 Task: Add Kuumba Made Wind Dancer Fragrance Oil to the cart.
Action: Mouse moved to (241, 125)
Screenshot: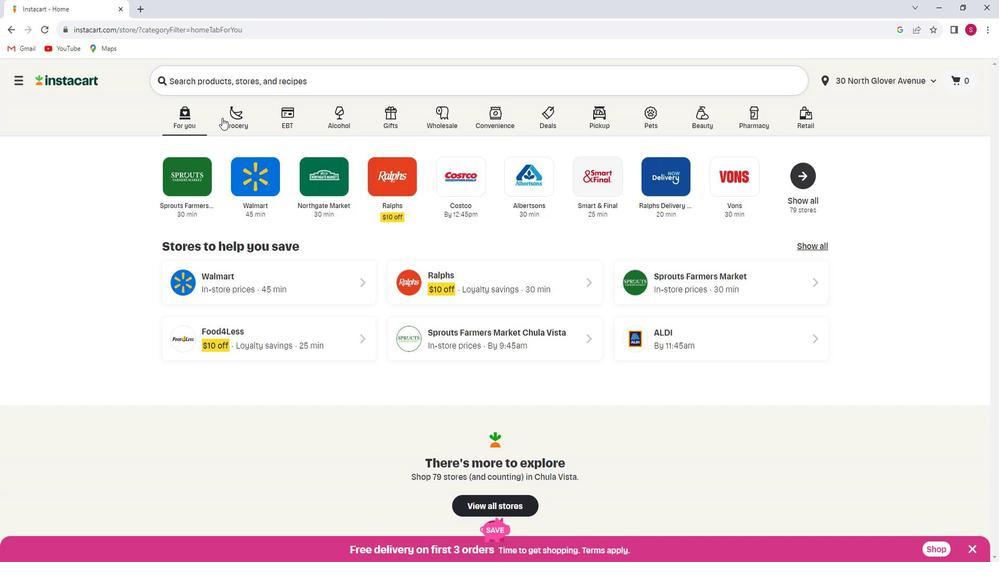 
Action: Mouse pressed left at (241, 125)
Screenshot: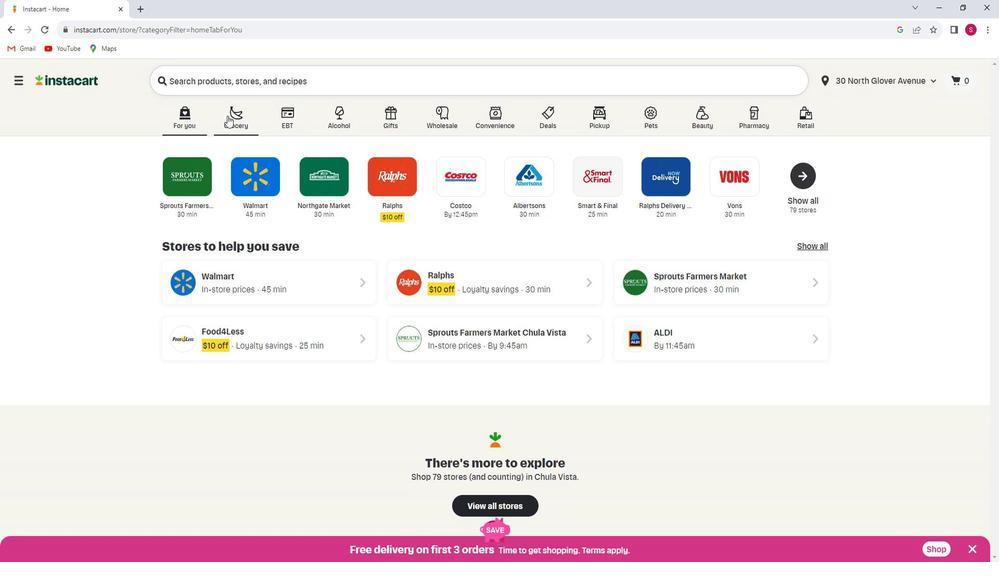 
Action: Mouse moved to (255, 330)
Screenshot: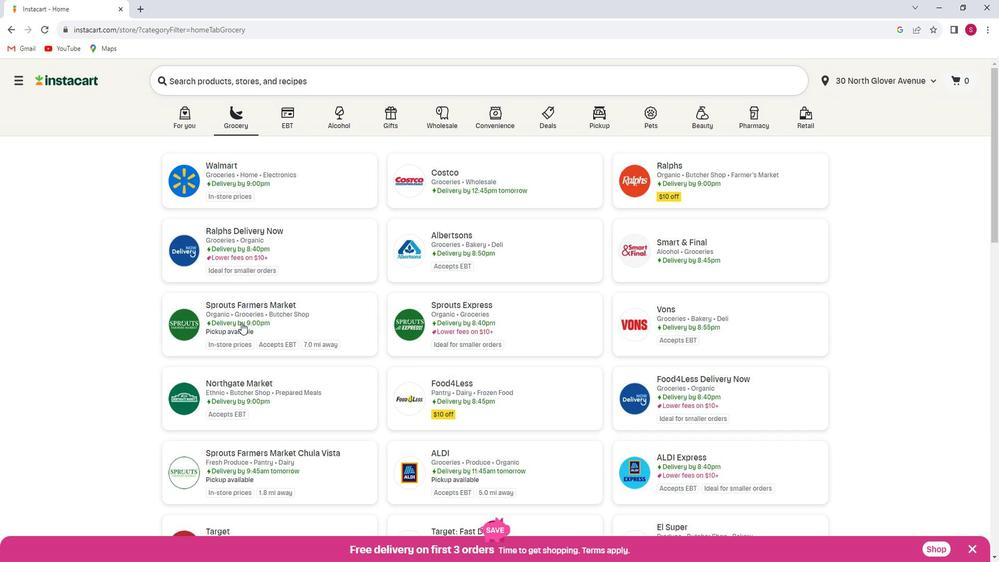 
Action: Mouse pressed left at (255, 330)
Screenshot: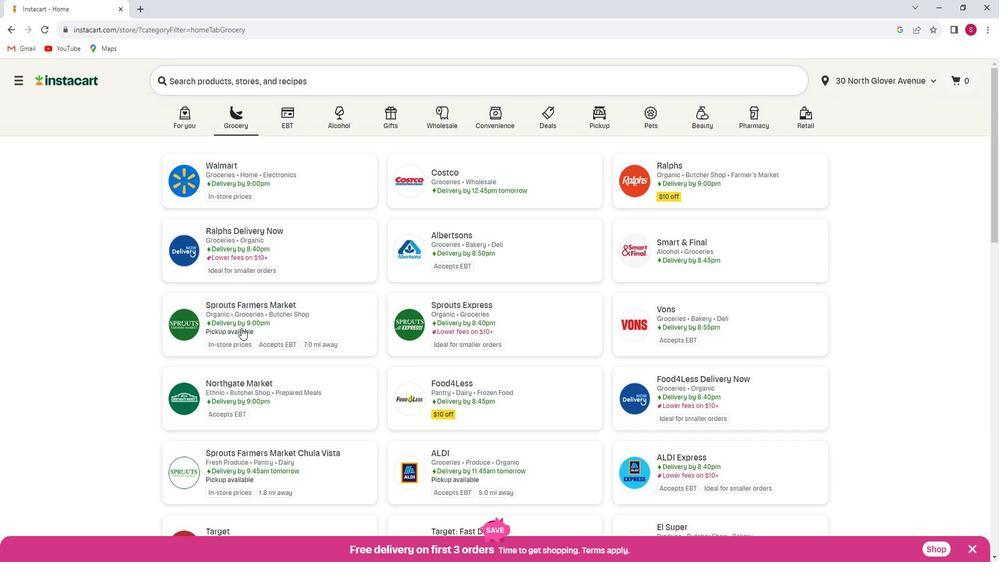 
Action: Mouse moved to (85, 389)
Screenshot: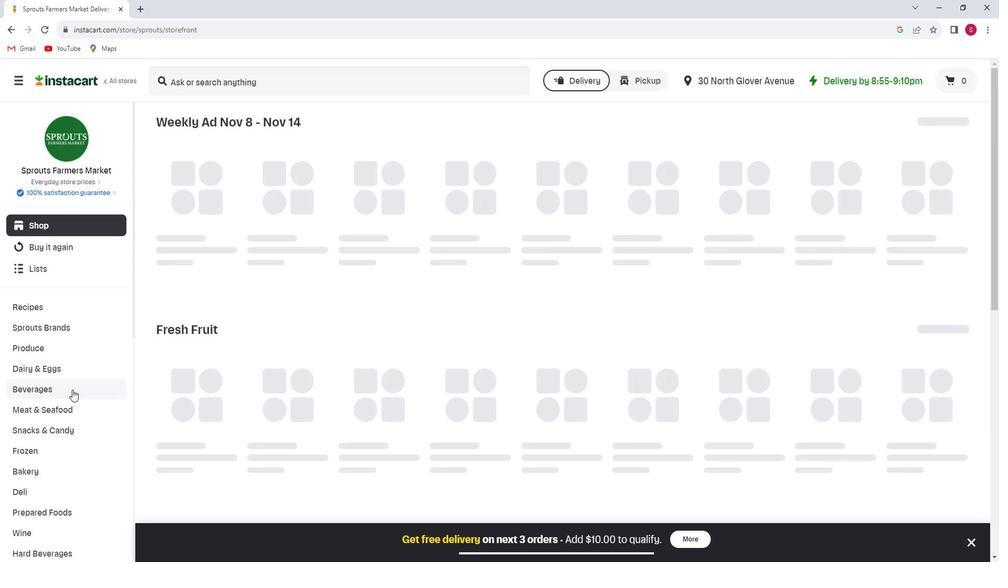 
Action: Mouse scrolled (85, 389) with delta (0, 0)
Screenshot: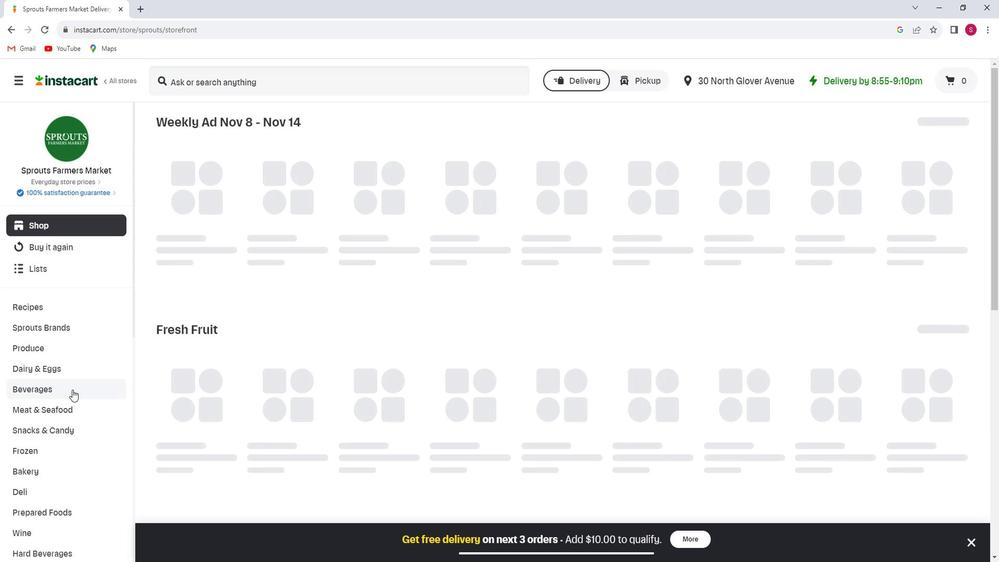 
Action: Mouse scrolled (85, 389) with delta (0, 0)
Screenshot: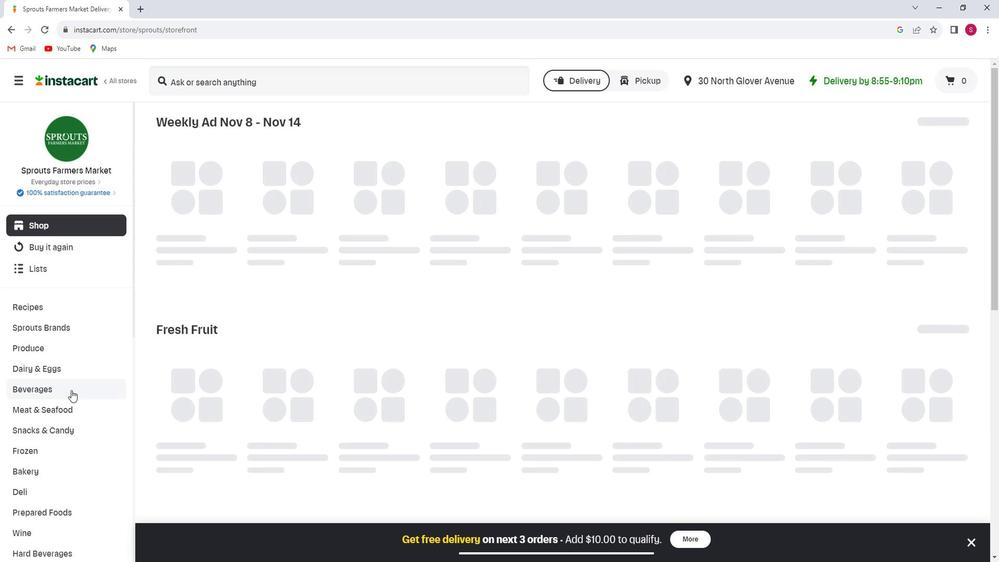 
Action: Mouse moved to (84, 389)
Screenshot: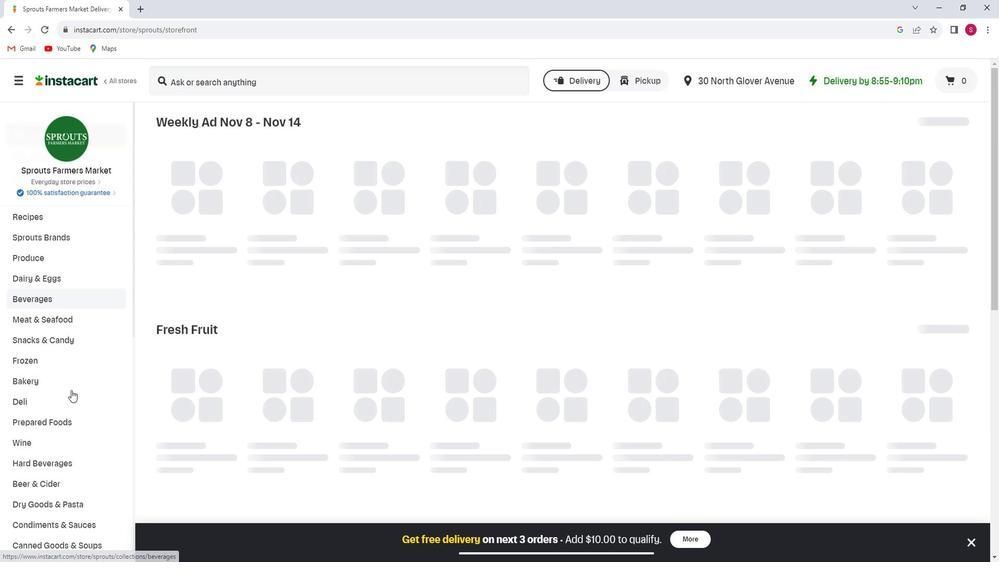 
Action: Mouse scrolled (84, 389) with delta (0, 0)
Screenshot: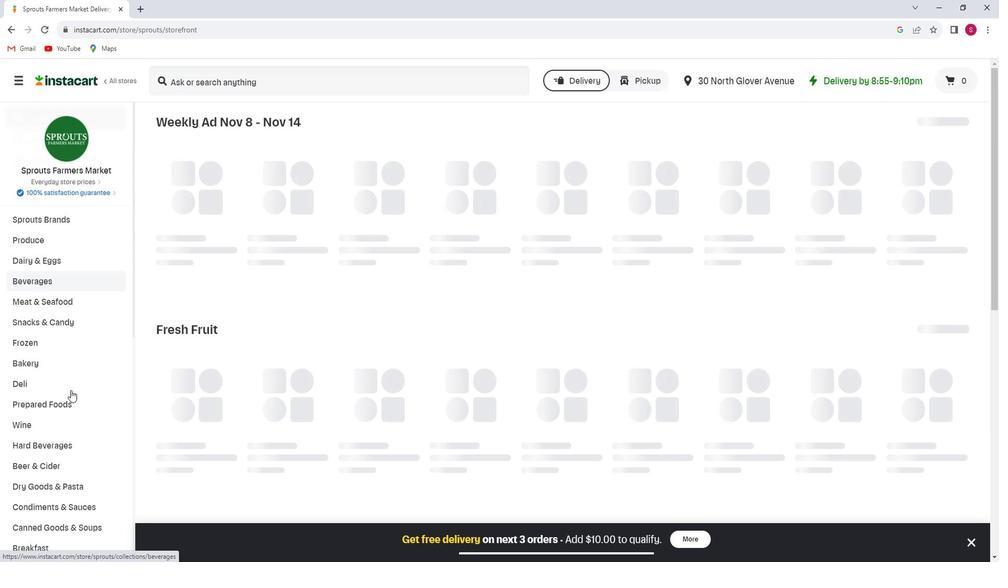 
Action: Mouse scrolled (84, 389) with delta (0, 0)
Screenshot: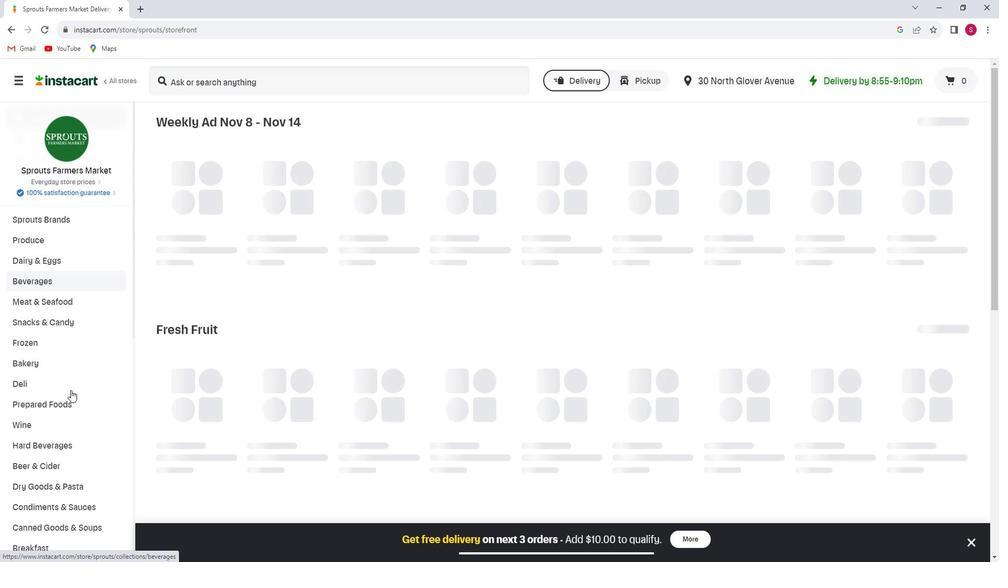 
Action: Mouse scrolled (84, 389) with delta (0, 0)
Screenshot: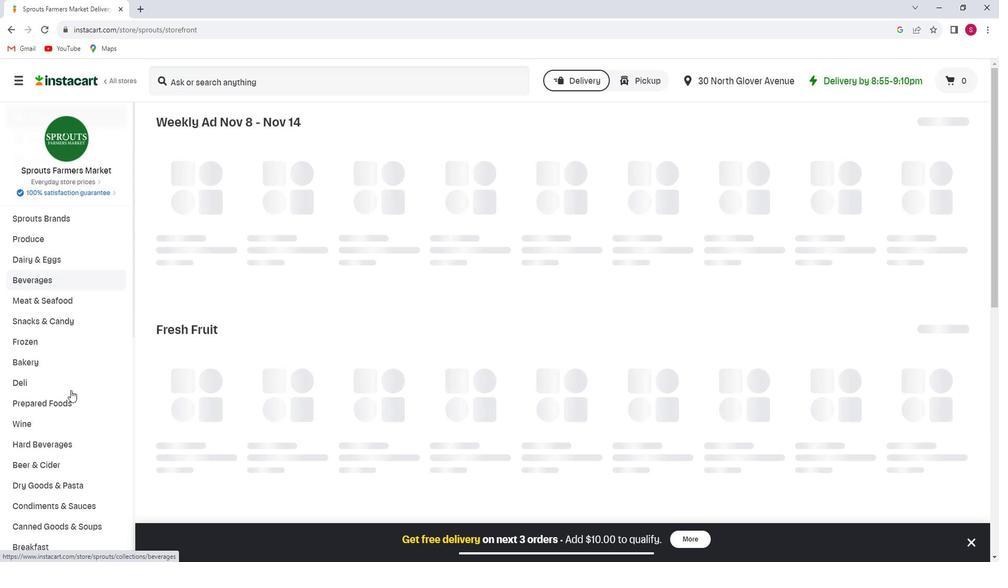 
Action: Mouse moved to (84, 387)
Screenshot: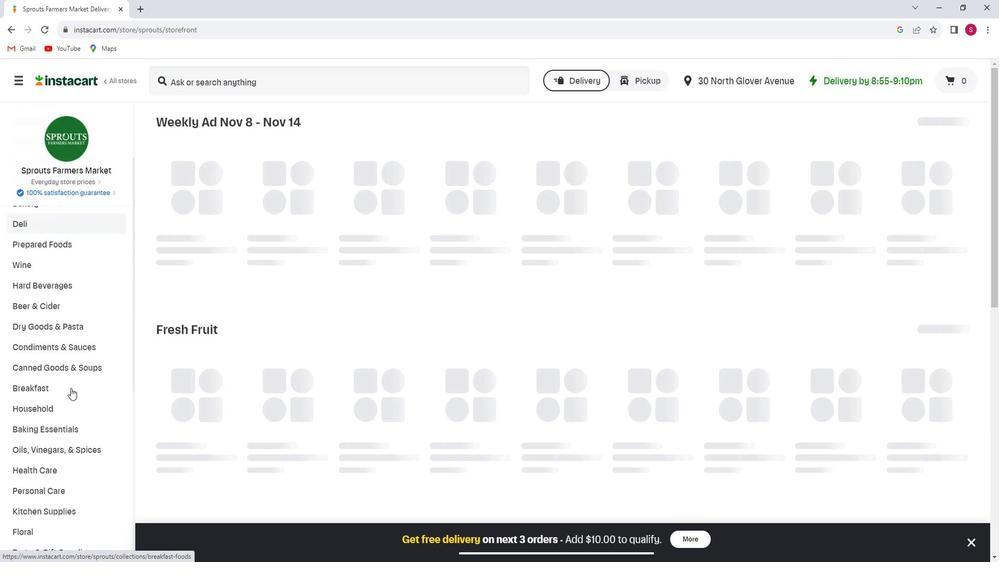 
Action: Mouse scrolled (84, 387) with delta (0, 0)
Screenshot: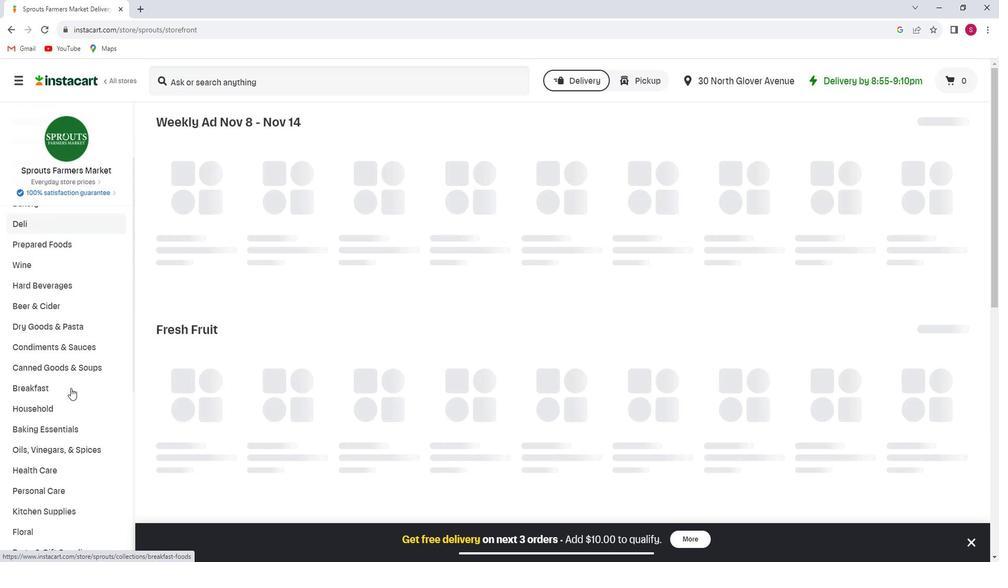
Action: Mouse scrolled (84, 387) with delta (0, 0)
Screenshot: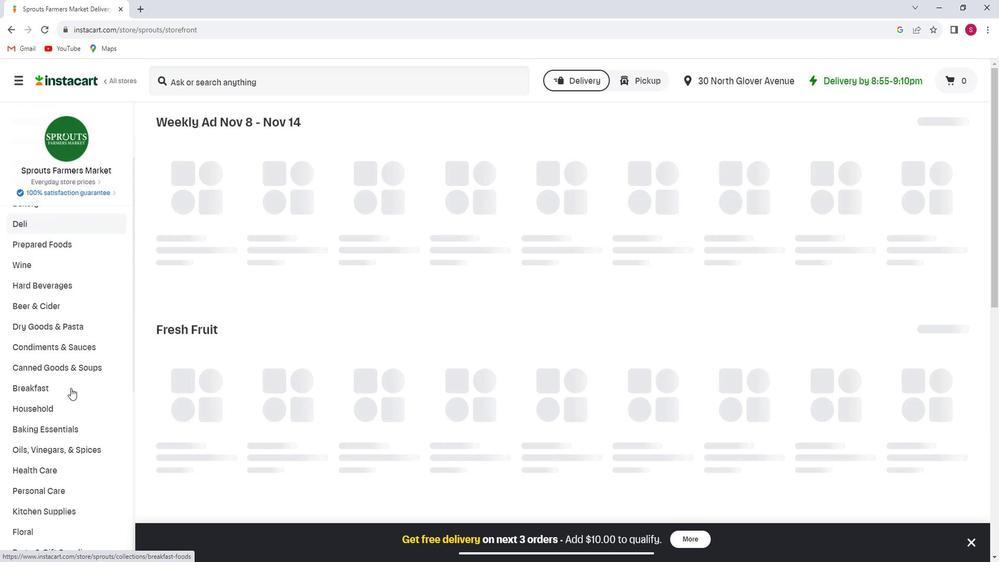 
Action: Mouse scrolled (84, 387) with delta (0, 0)
Screenshot: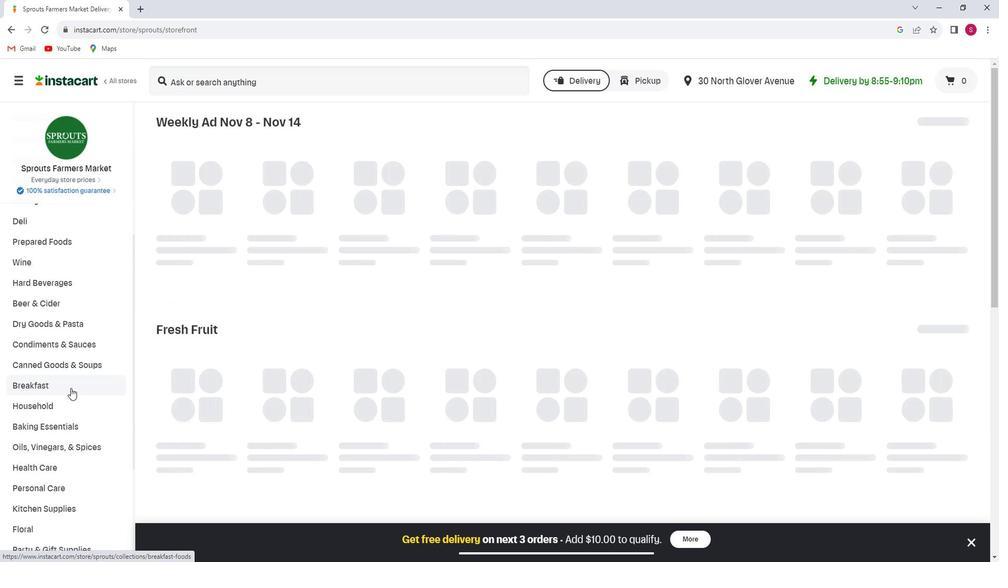 
Action: Mouse scrolled (84, 387) with delta (0, 0)
Screenshot: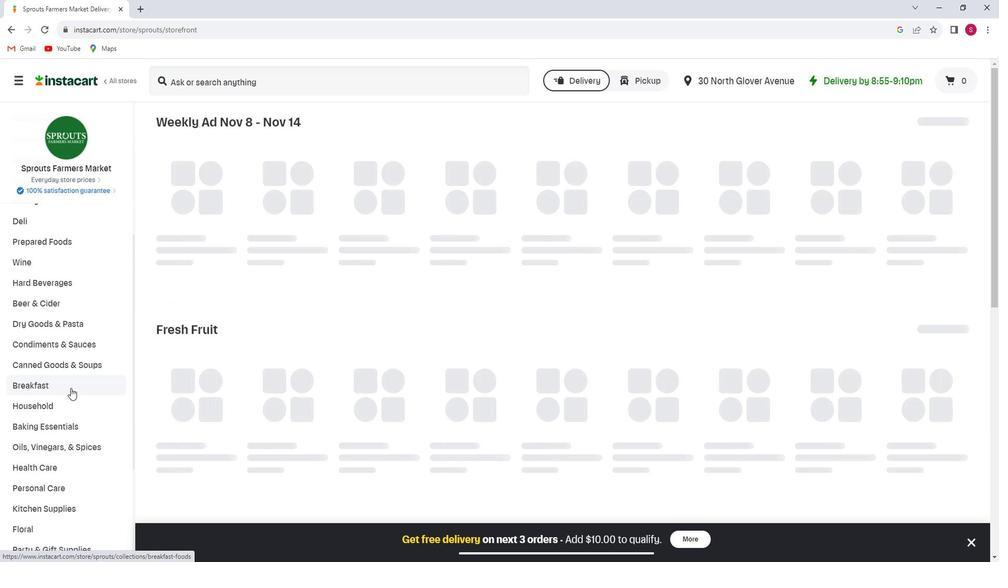 
Action: Mouse scrolled (84, 387) with delta (0, 0)
Screenshot: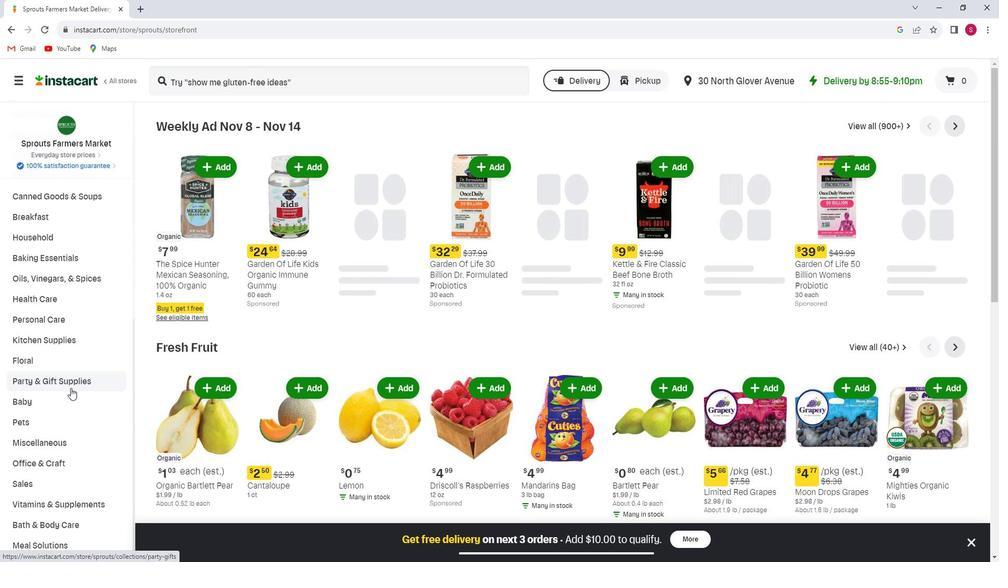 
Action: Mouse moved to (73, 329)
Screenshot: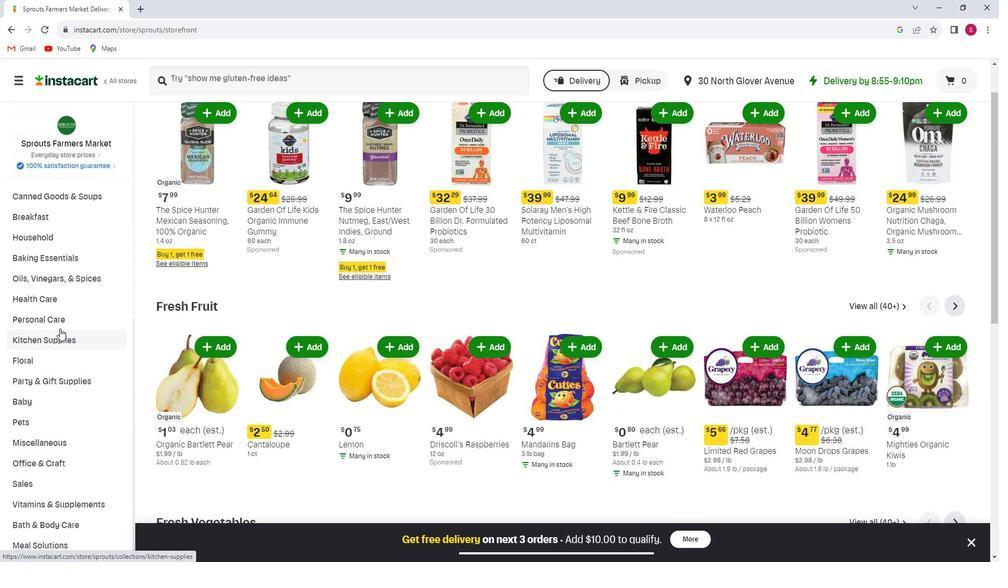 
Action: Mouse pressed left at (73, 329)
Screenshot: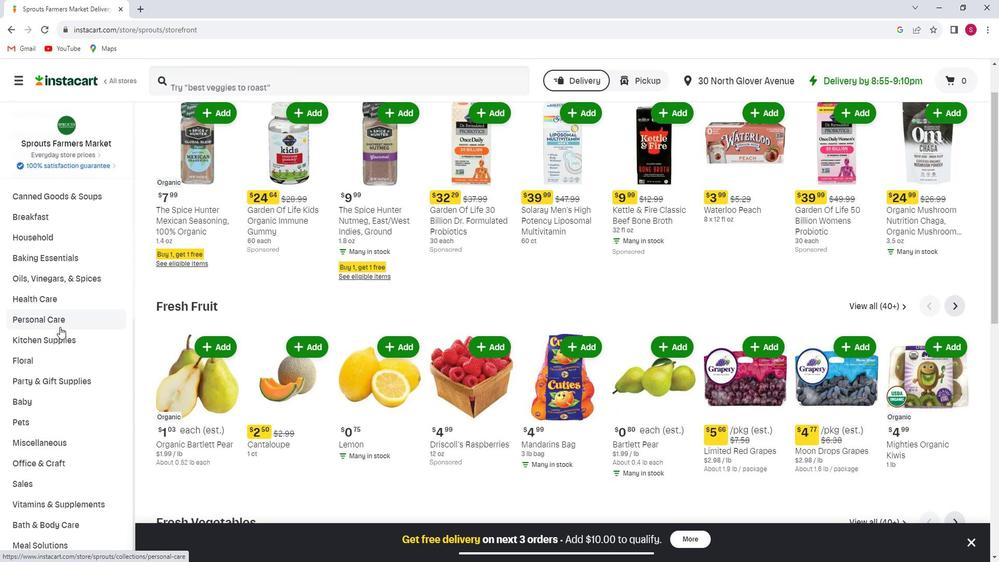 
Action: Mouse moved to (77, 361)
Screenshot: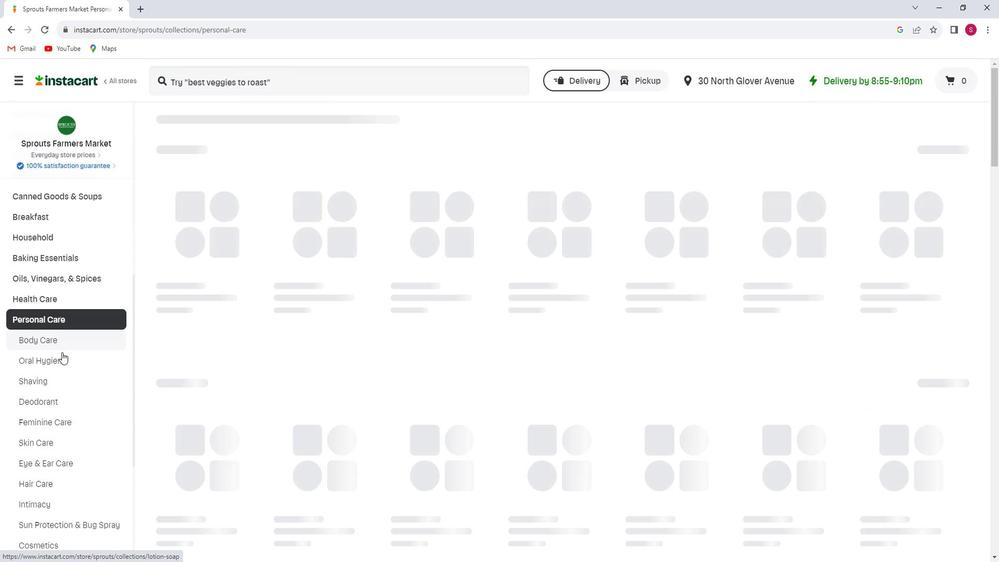 
Action: Mouse scrolled (77, 361) with delta (0, 0)
Screenshot: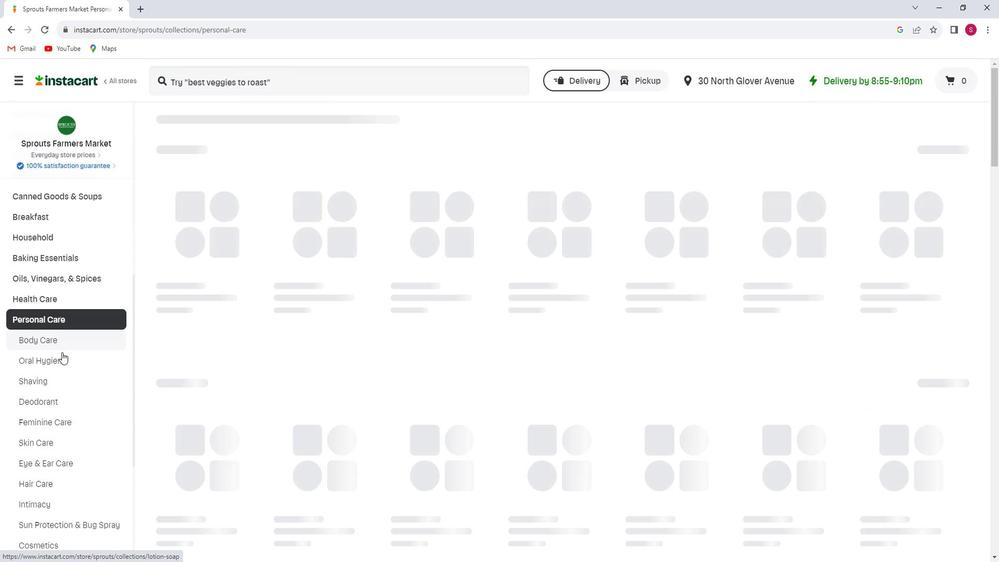
Action: Mouse moved to (77, 362)
Screenshot: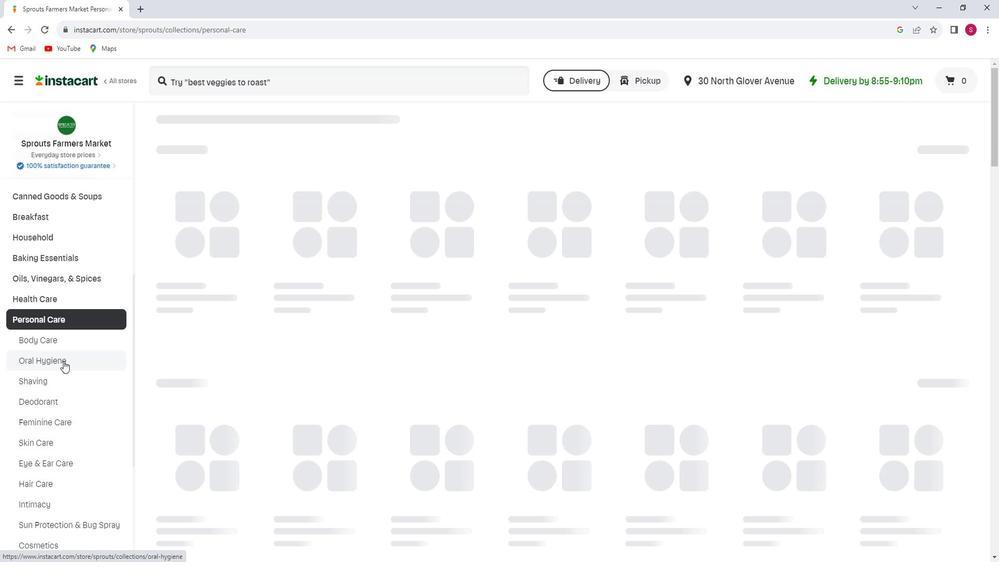 
Action: Mouse scrolled (77, 361) with delta (0, 0)
Screenshot: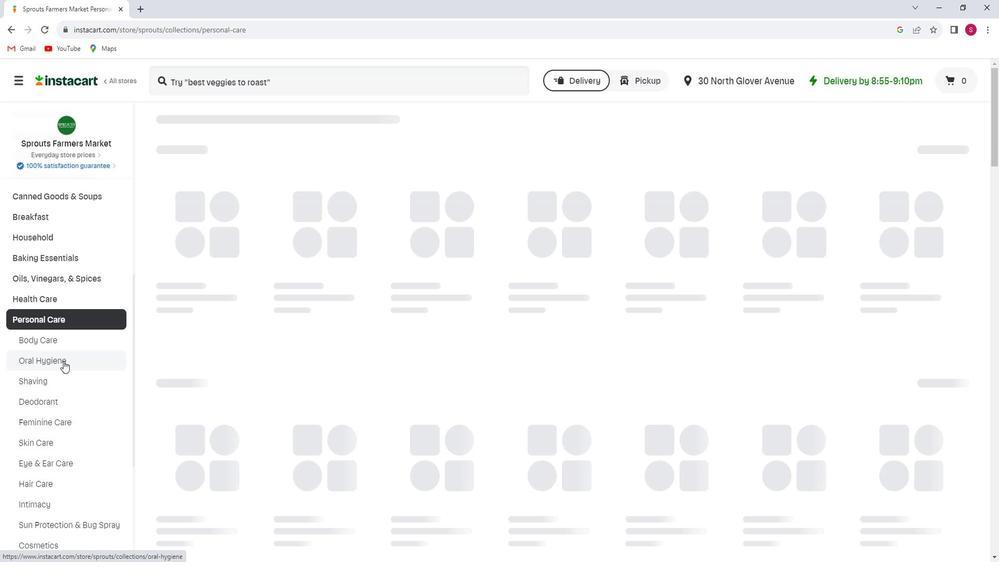 
Action: Mouse moved to (77, 363)
Screenshot: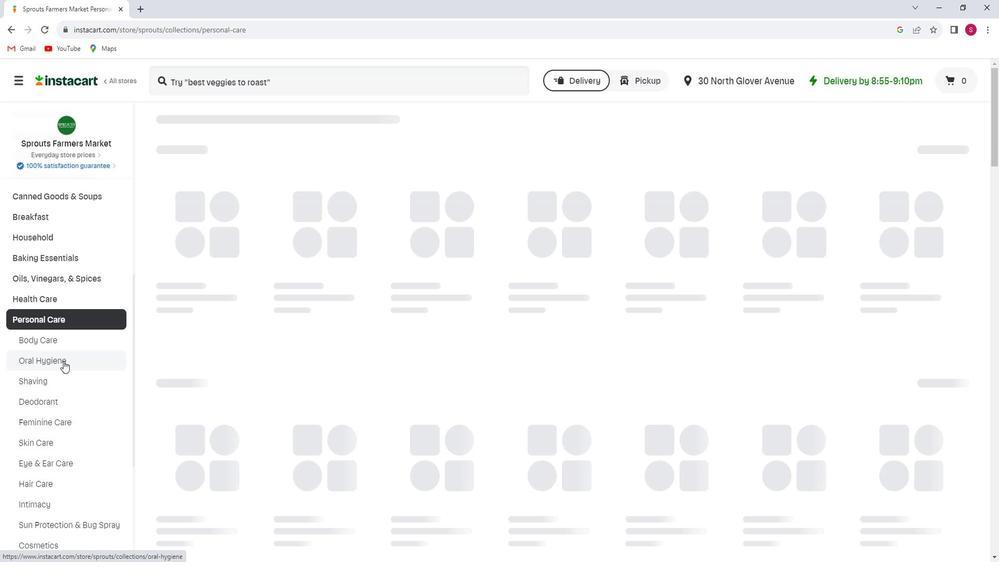 
Action: Mouse scrolled (77, 362) with delta (0, 0)
Screenshot: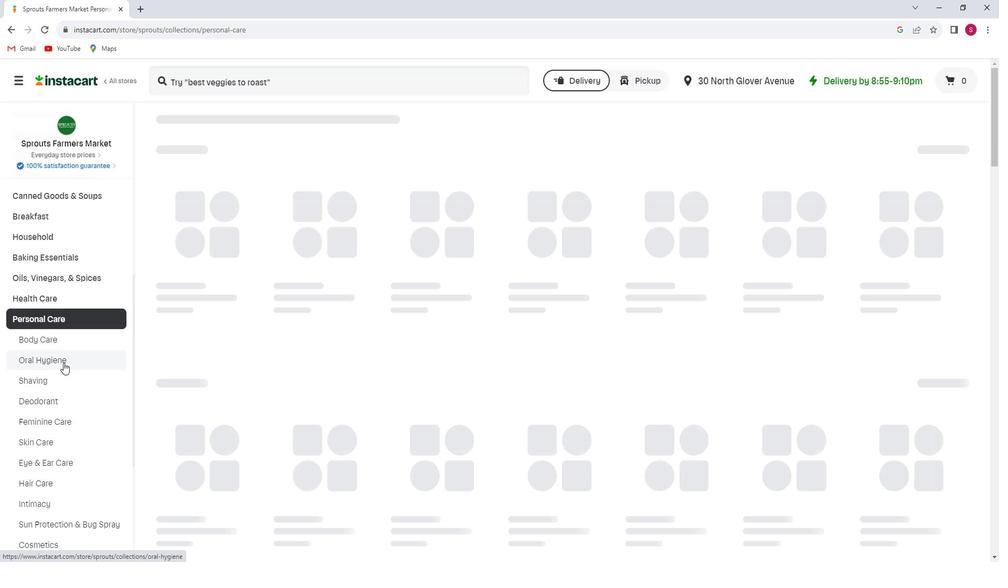 
Action: Mouse moved to (83, 386)
Screenshot: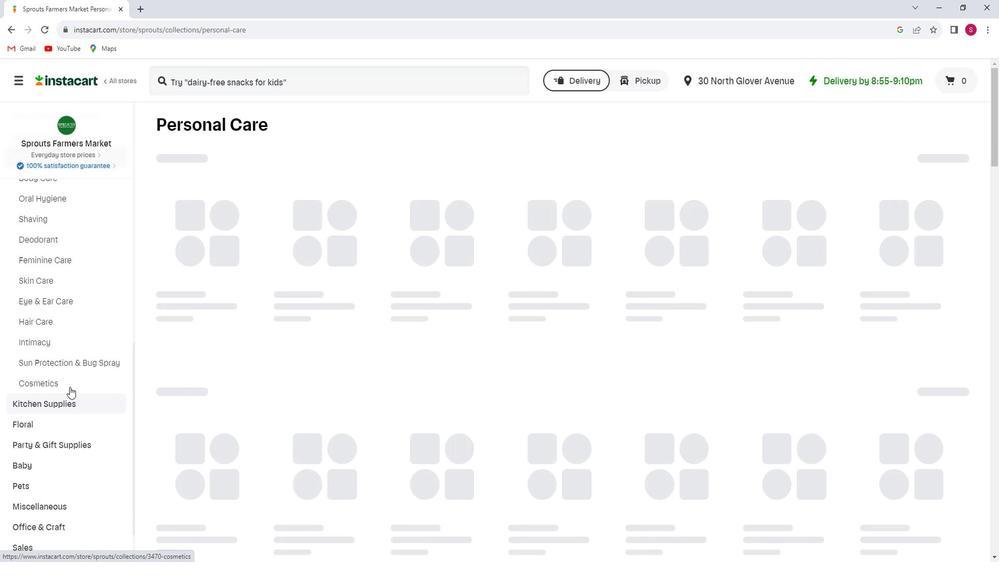 
Action: Mouse pressed left at (83, 386)
Screenshot: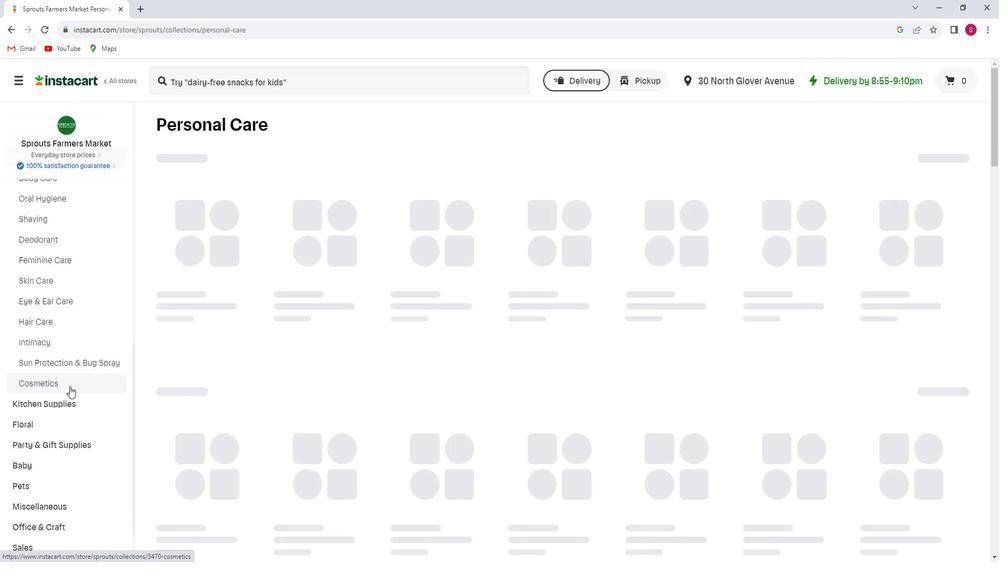 
Action: Mouse moved to (338, 178)
Screenshot: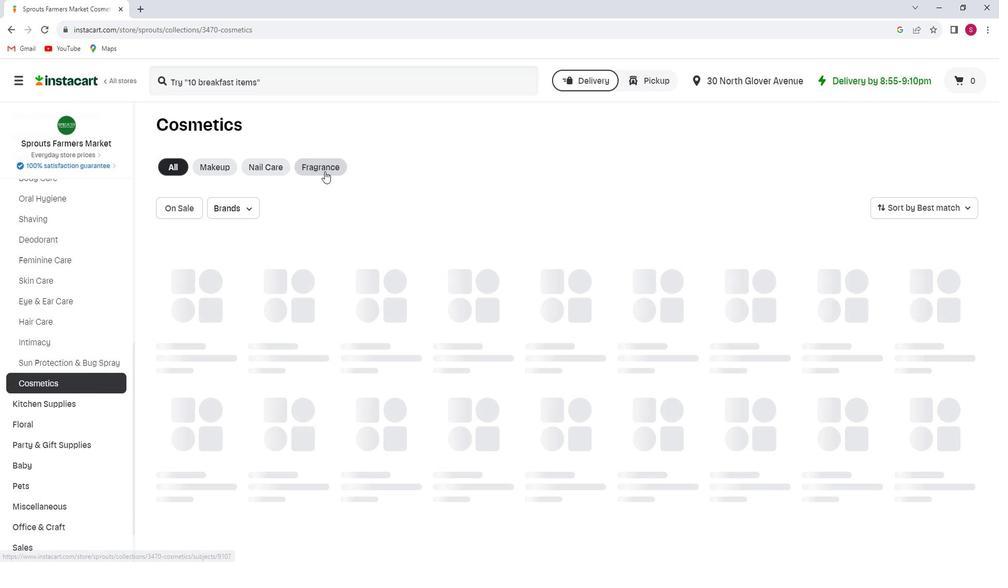 
Action: Mouse pressed left at (338, 178)
Screenshot: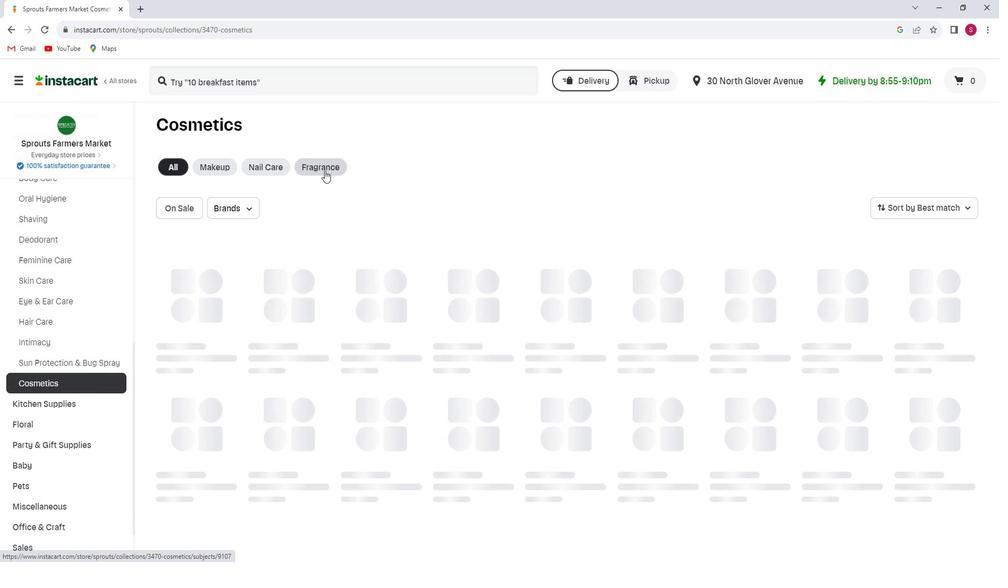 
Action: Mouse moved to (290, 91)
Screenshot: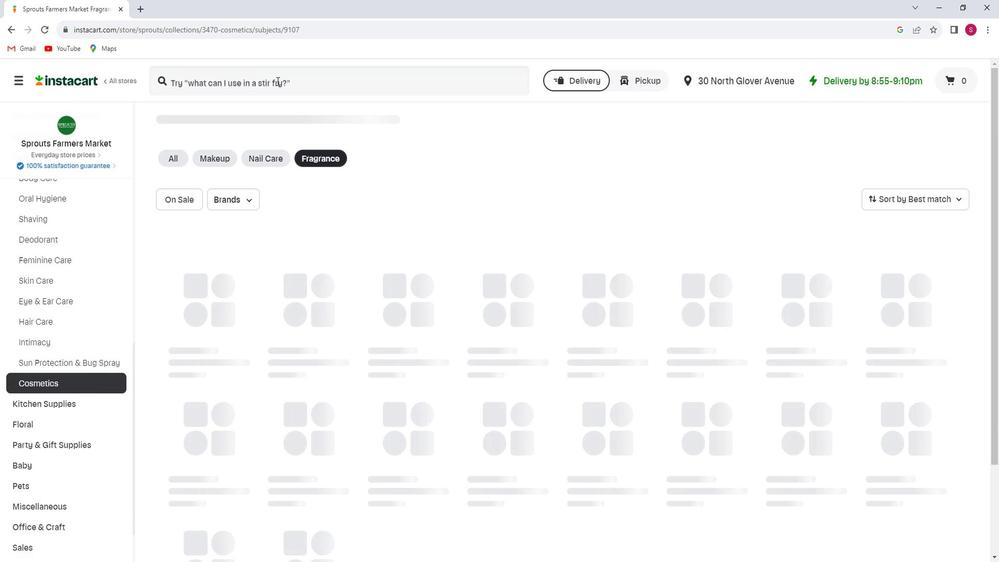 
Action: Mouse pressed left at (290, 91)
Screenshot: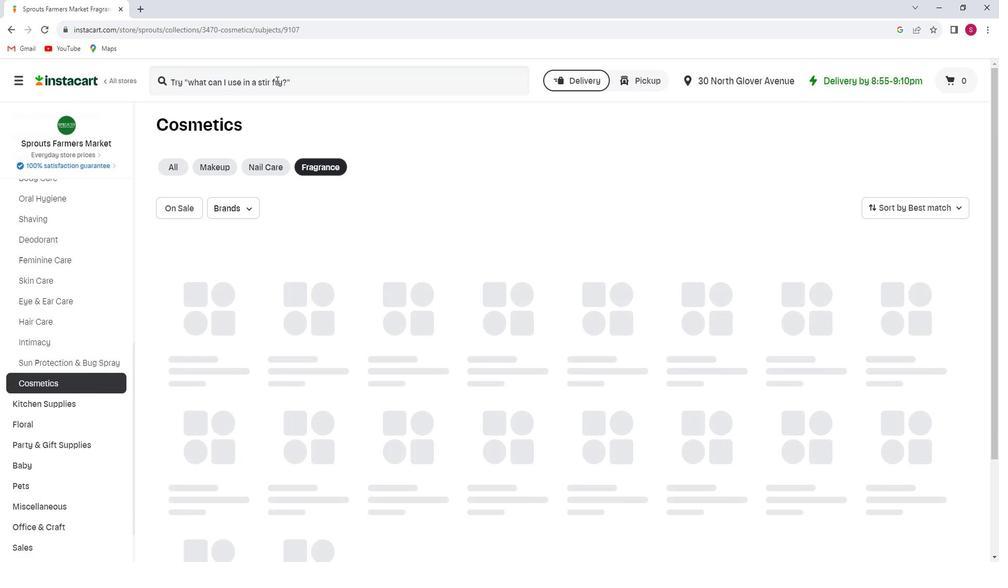 
Action: Key pressed <Key.shift>Kuumba<Key.space><Key.shift>Made<Key.space><Key.shift>Wind<Key.space><Key.shift>Dancer<Key.space><Key.shift>Fragrance<Key.space><Key.shift>Oil<Key.enter>
Screenshot: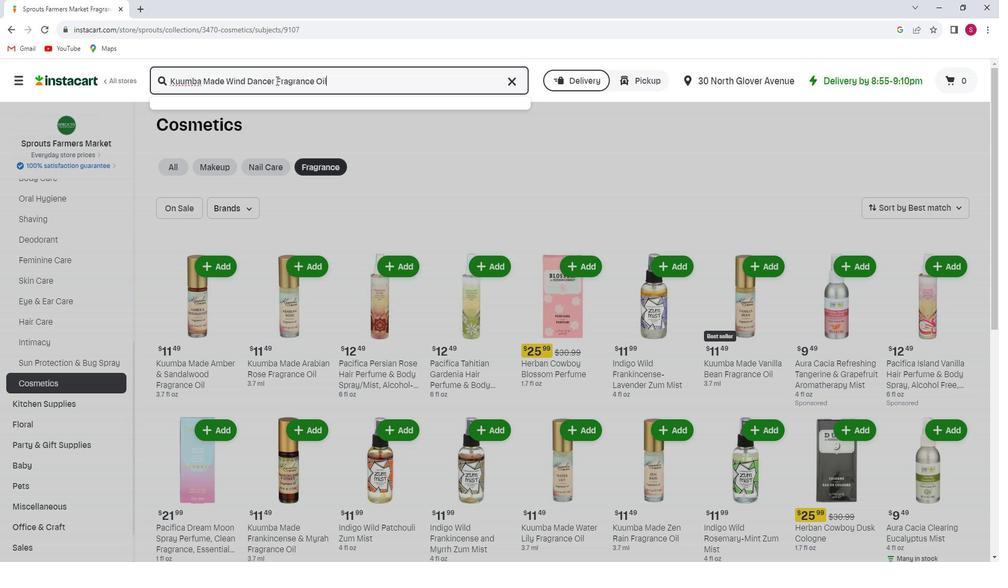 
Action: Mouse moved to (307, 174)
Screenshot: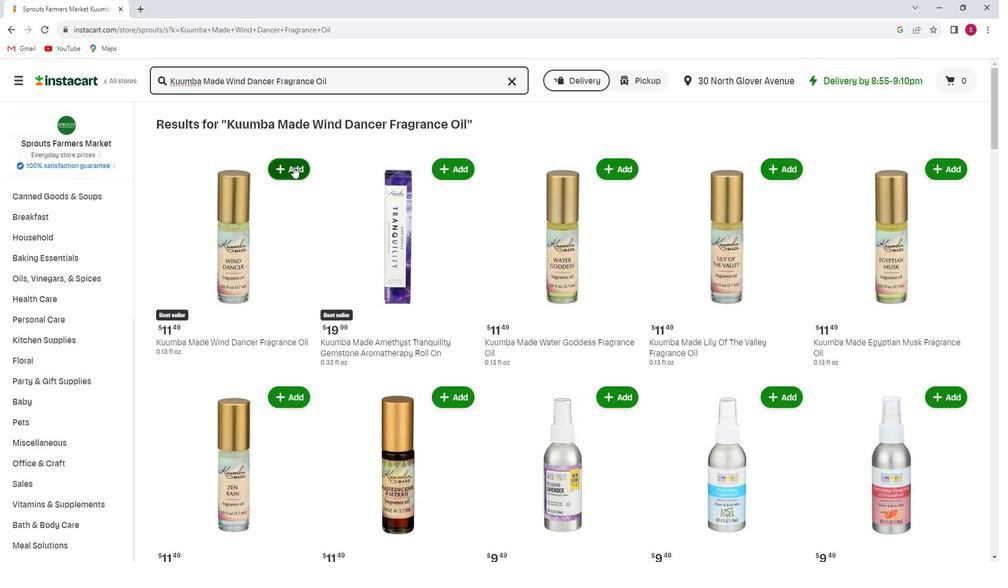 
Action: Mouse pressed left at (307, 174)
Screenshot: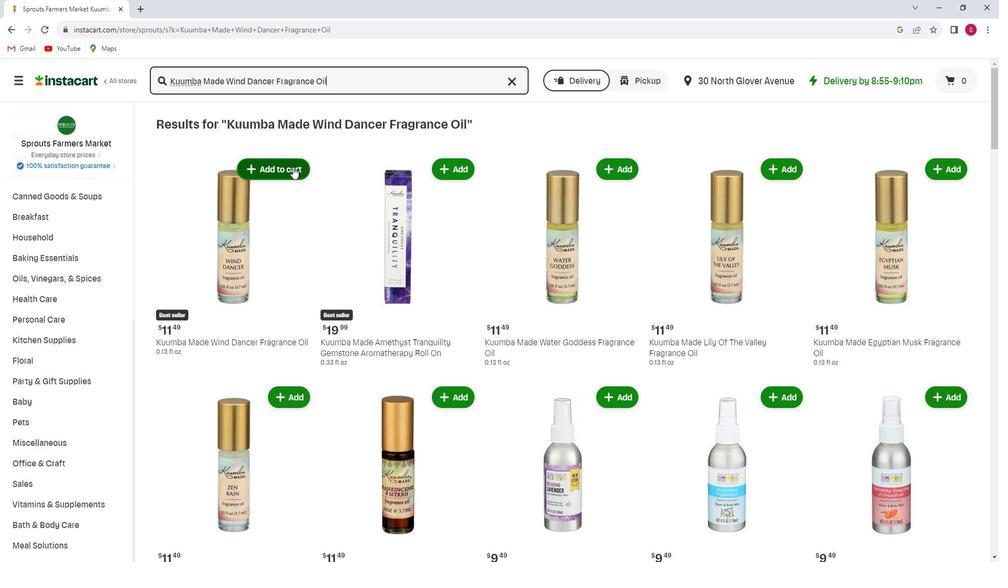 
Action: Mouse moved to (322, 224)
Screenshot: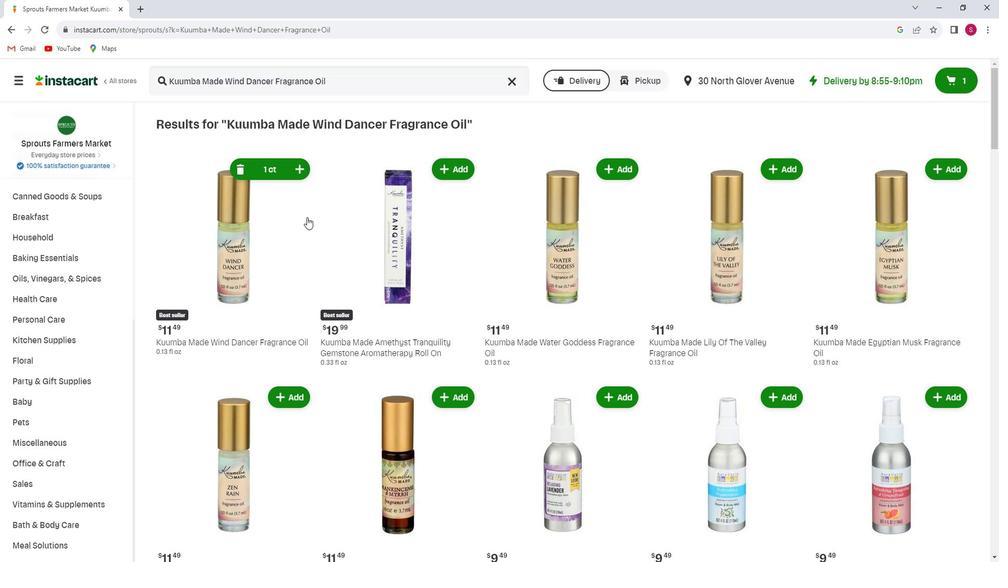 
